Task: Extract a specific pattern between two XML tags.
Action: Mouse moved to (333, 162)
Screenshot: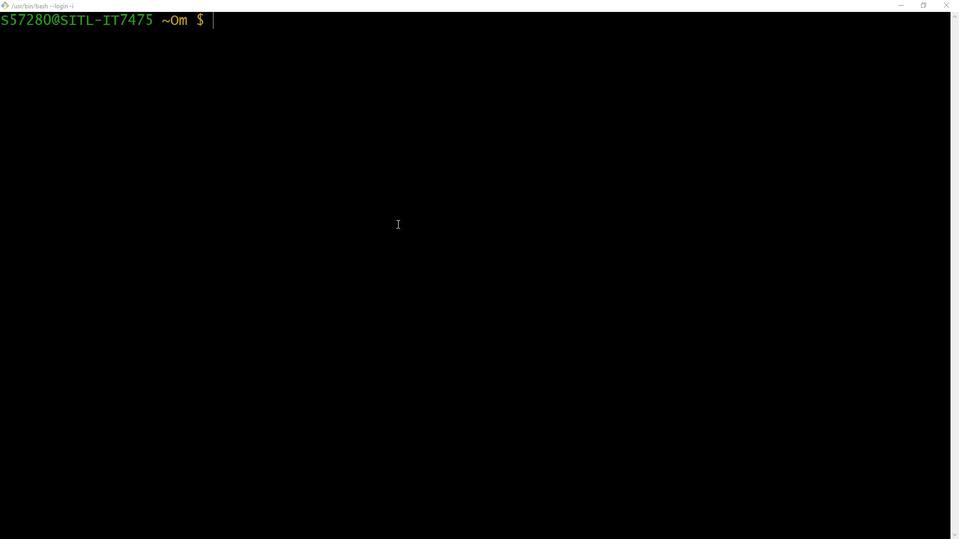 
Action: Mouse pressed left at (333, 162)
Screenshot: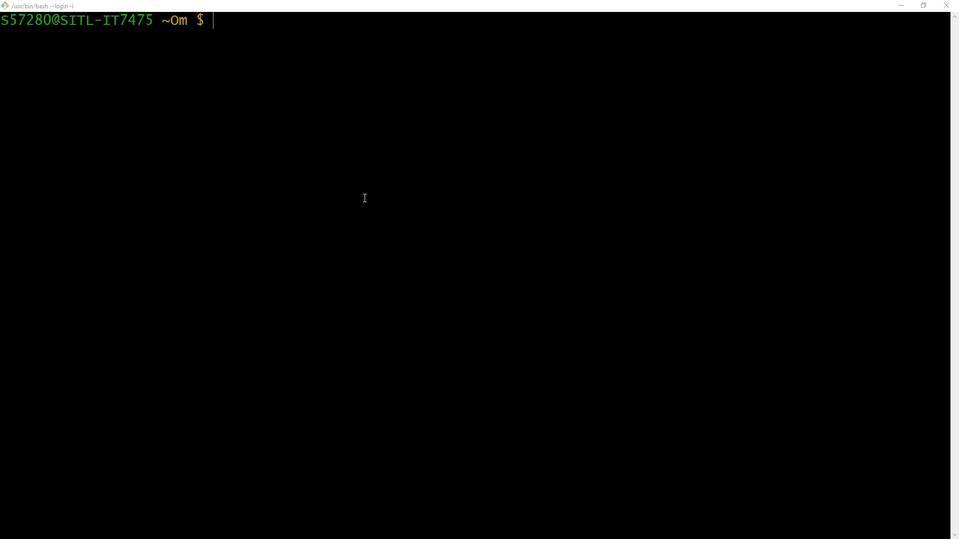 
Action: Mouse moved to (287, 131)
Screenshot: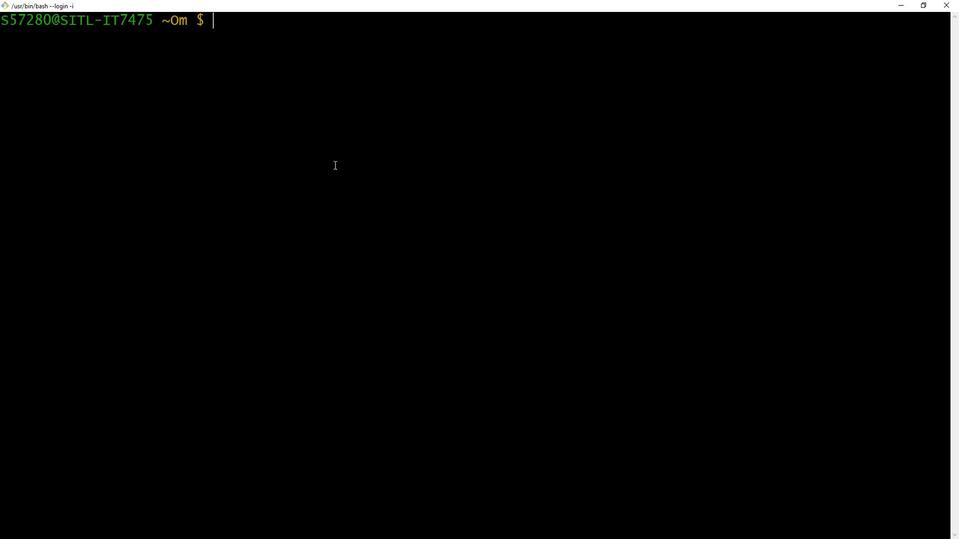 
Action: Mouse pressed left at (287, 131)
Screenshot: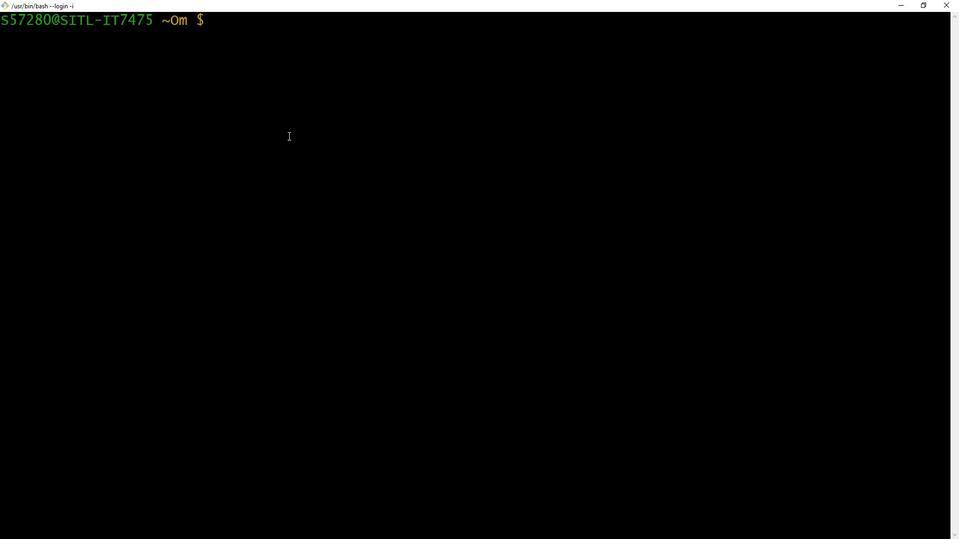 
Action: Mouse moved to (289, 127)
Screenshot: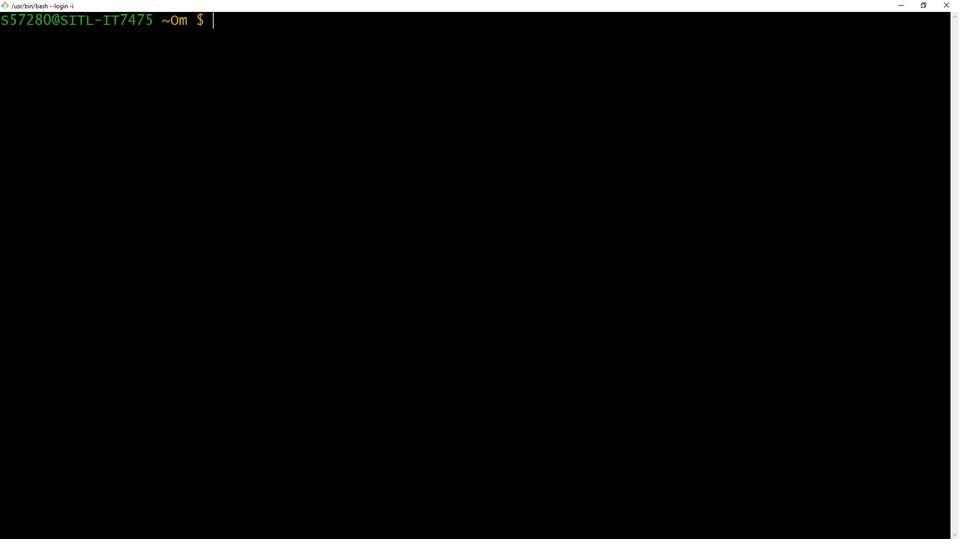 
Action: Key pressed cd<Key.space>unsupervised<Key.shift_r>_v<Key.backspace>bash<Key.enter>ls<Key.enter>cd<Key.space>task25<Key.enter>ls<Key.enter>touch<Key.space>xml.sh<Key.enter>ls<Key.enter>touch<Key.space>data.sh<Key.enter>ls<Key.enter>vim<Key.space>data.sh<Key.enter>i<Key.shift_r><Key.shift_r><Key.shift_r><Key.shift_r><Key.shift_r><Key.shift_r><Key.shift_r><Key.shift_r><Key.shift_r><Key.shift_r><Key.shift_r><Key.shift_r>#<Key.shift_r>!/bin/bash<Key.enter><Key.backspace><Key.enter>xml<Key.shift_r>_data=<Key.shift_r>"<Key.shift_r><root<Key.shift_r>><Key.enter>
Screenshot: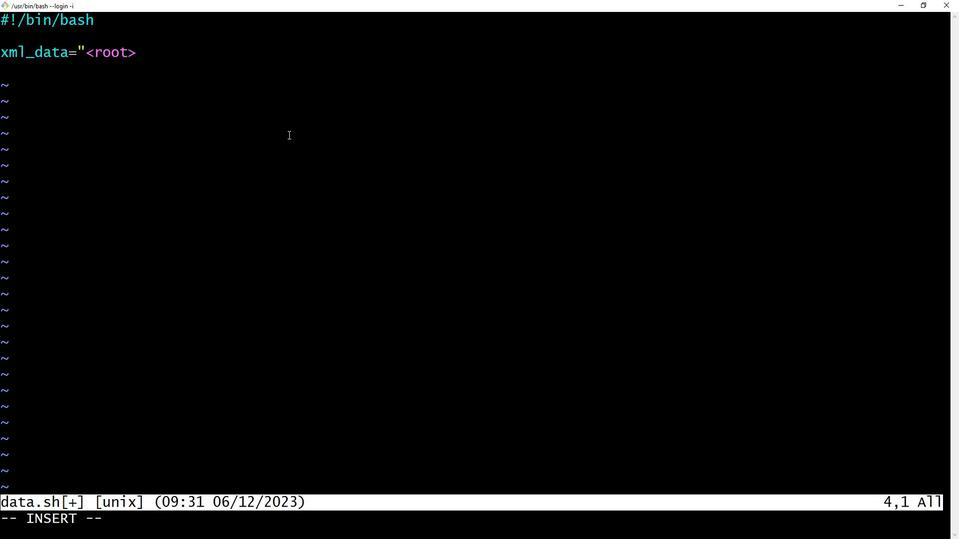 
Action: Mouse moved to (332, 159)
Screenshot: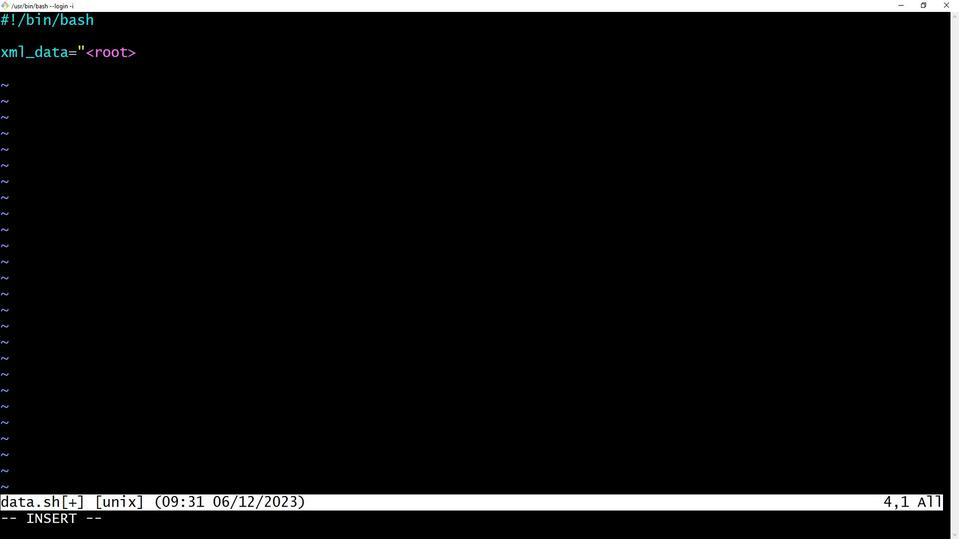 
Action: Mouse scrolled (332, 159) with delta (0, 0)
Screenshot: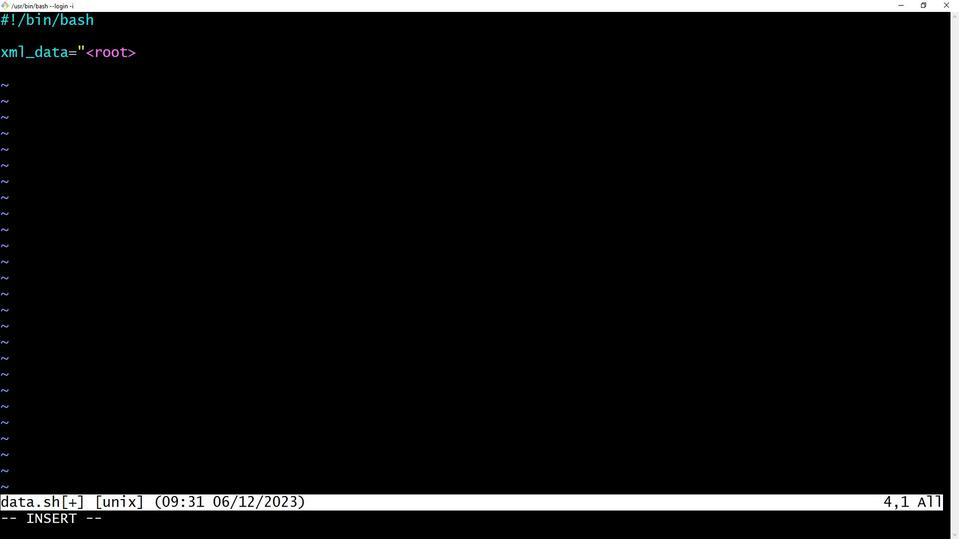 
Action: Mouse moved to (283, 145)
Screenshot: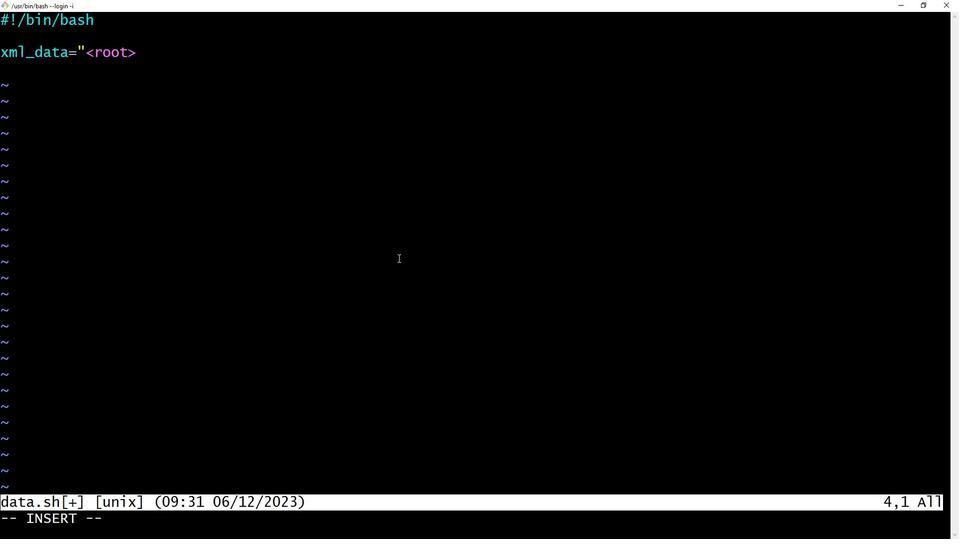 
Action: Key pressed <Key.tab><Key.backspace><Key.tab><Key.shift_r><tag1<Key.shift_r>><Key.caps_lock>C<Key.caps_lock>ontent1<Key.shift_r></tag1<Key.shift_r>><Key.enter><Key.shift_r><tag2<Key.shift_r>><Key.caps_lock>C<Key.caps_lock>ontent2<Key.shift_r></tag2<Key.shift_r>><Key.enter><Key.backspace><Key.shift_r></root<Key.shift_r>><Key.shift_r>"<Key.enter><Key.enter>content=<Key.shift>$<Key.shift_r>(echo<Key.space><Key.shift_r>"<Key.shift>$xml<Key.shift_r>_dar<Key.backspace>ta<Key.shift_r>"<Key.space><Key.shift_r>|<Key.space>sed<Key.space>-n<Key.space>'s<Key.shift_r>|<Key.shift_r><tag1<Key.shift_r>>\<Key.shift_r>(.<Key.shift><Key.shift><Key.shift>*\<Key.shift_r>)<Key.shift_r><tag1<Key.left><Key.left><Key.left><Key.left>/<Key.right><Key.right><Key.right><Key.right><Key.shift_r>><Key.shift_r><Key.shift_r>|\1<Key.shift_r>|p'<Key.shift_r>)<Key.enter>
Screenshot: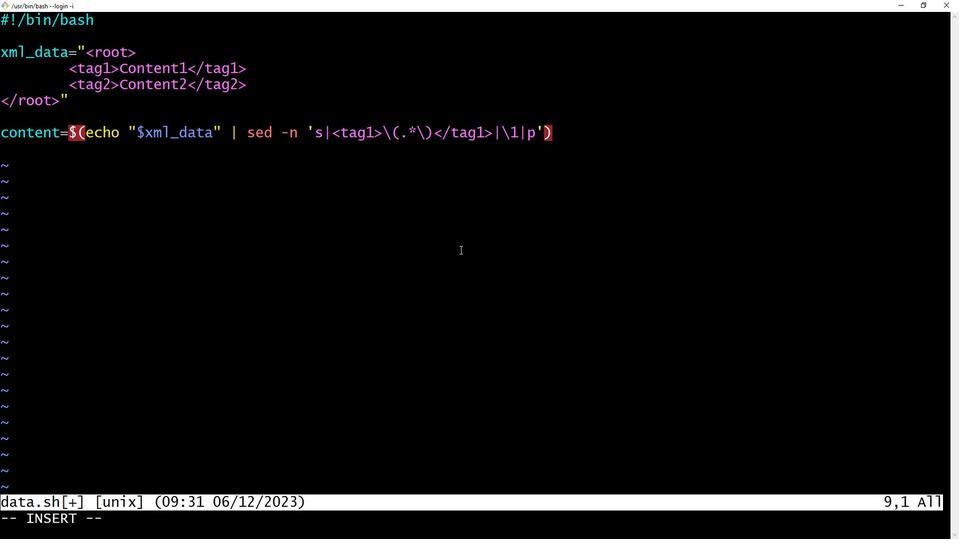 
Action: Mouse moved to (328, 157)
Screenshot: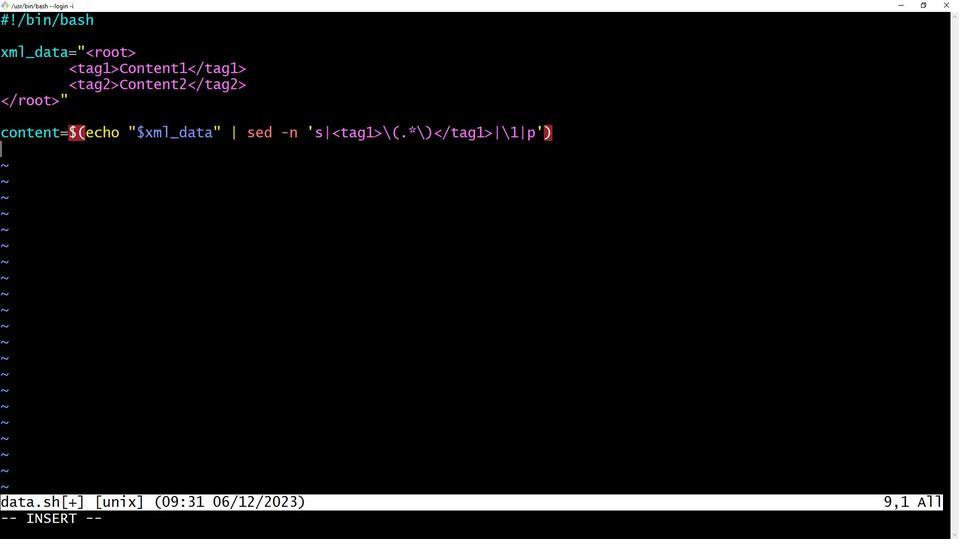
Action: Mouse scrolled (328, 157) with delta (0, 0)
Screenshot: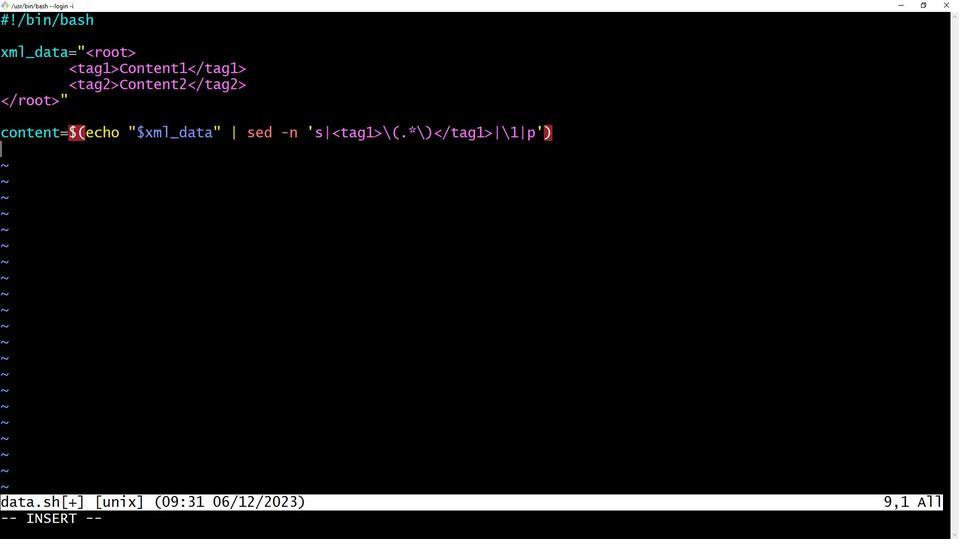 
Action: Mouse moved to (295, 156)
Screenshot: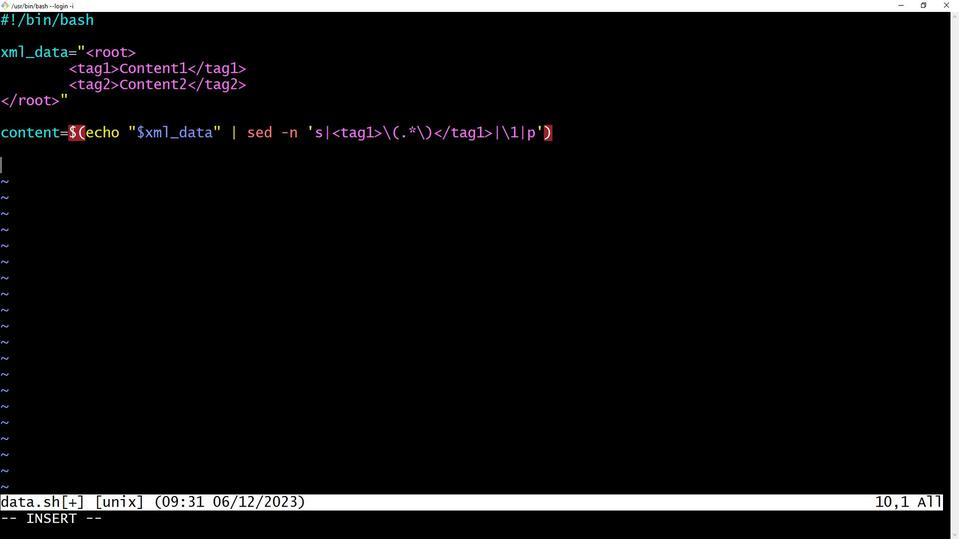 
Action: Key pressed <Key.enter>echo<Key.space><Key.shift_r>"<Key.caps_lock>C<Key.caps_lock>ontent<Key.space>between<Key.space><Key.shift_r><tag1<Key.shift_r>><Key.space>and<Key.space><Key.shift_r></tag1<Key.shift_r>><Key.shift_r>:<Key.space><Key.shift>$content<Key.shift_r>"<Key.esc><Key.shift_r>:wq<Key.enter>ls<Key.enter>chmod<Key.space><Key.shift_r>+x<Key.space>data.sh<Key.enter>./data.sh<Key.enter>
Screenshot: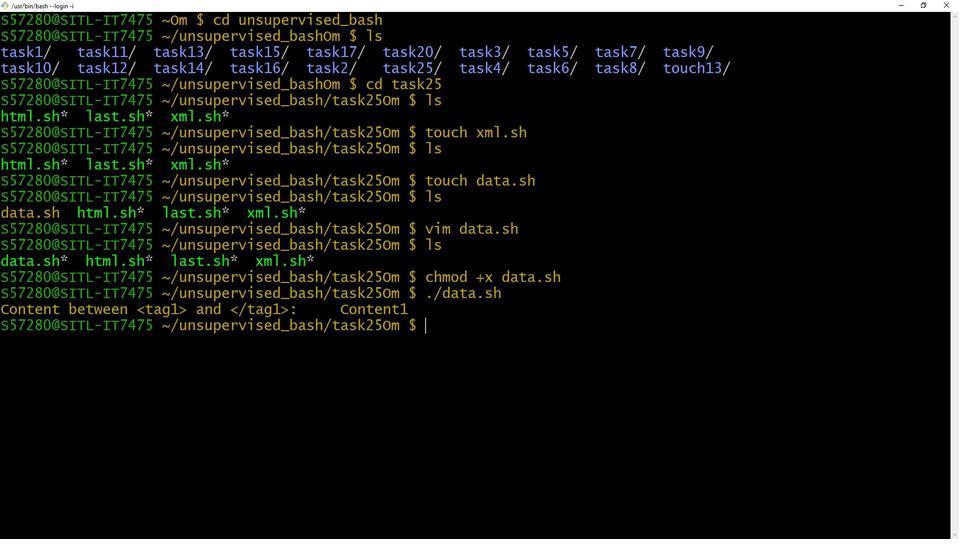 
Action: Mouse moved to (313, 165)
Screenshot: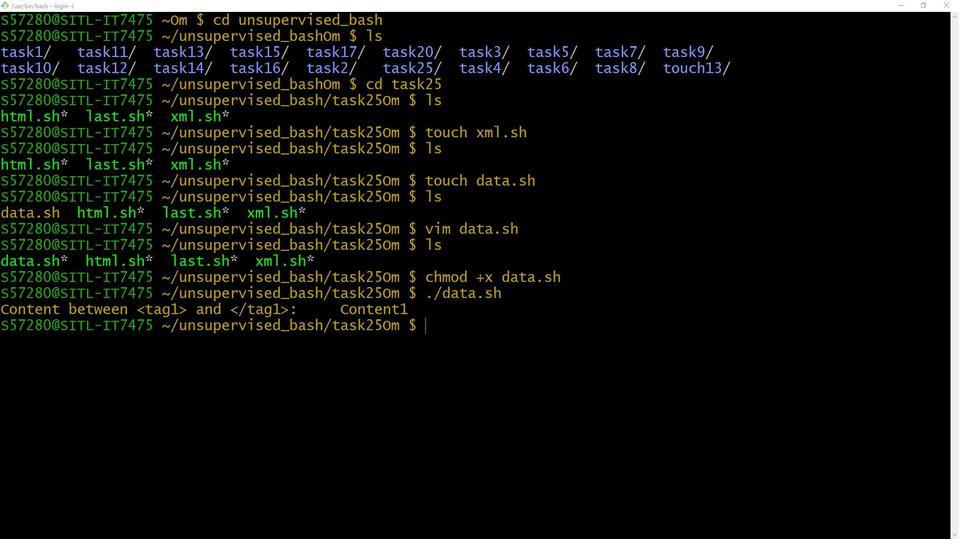
Action: Mouse pressed left at (313, 165)
Screenshot: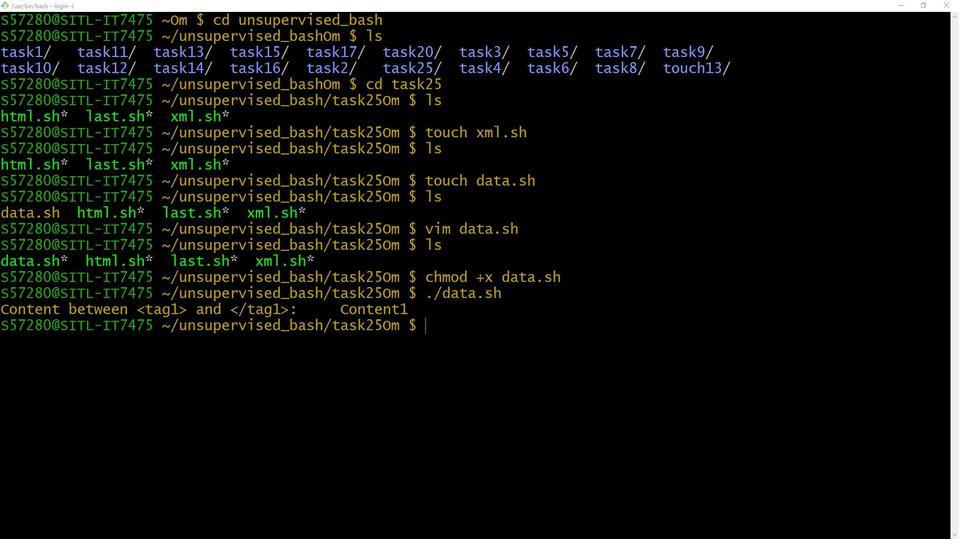 
